 Task: Use the formula "DEC2HEX" in spreadsheet "Project portfolio".
Action: Mouse moved to (400, 224)
Screenshot: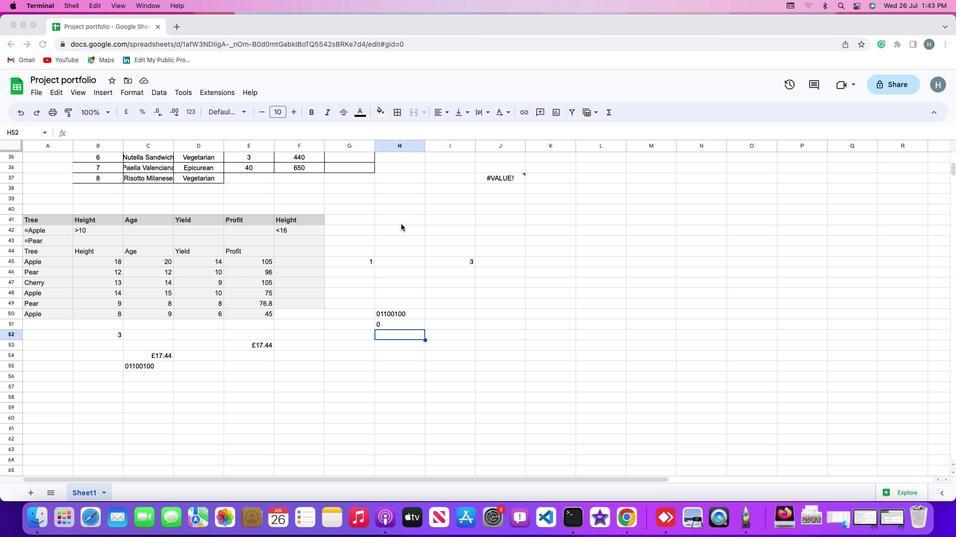 
Action: Mouse pressed left at (400, 224)
Screenshot: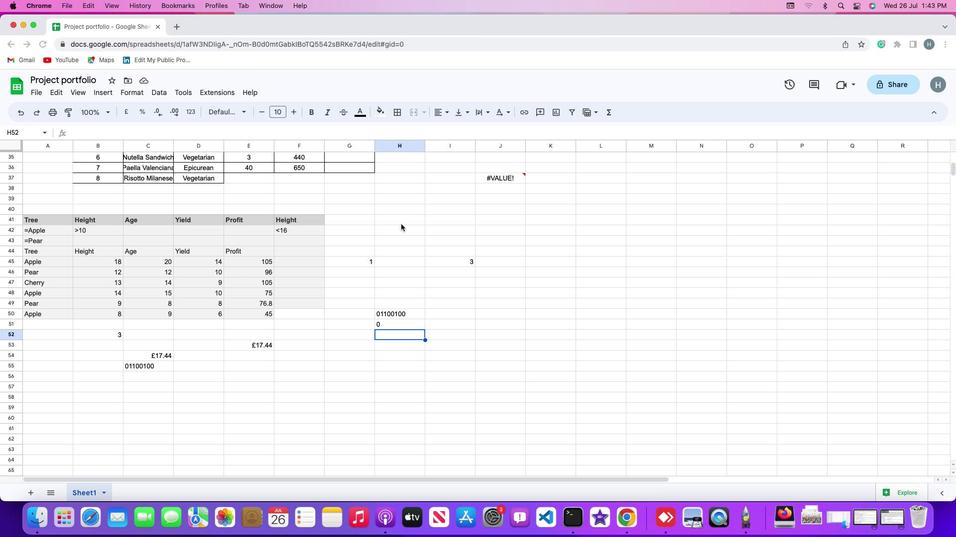 
Action: Mouse moved to (390, 219)
Screenshot: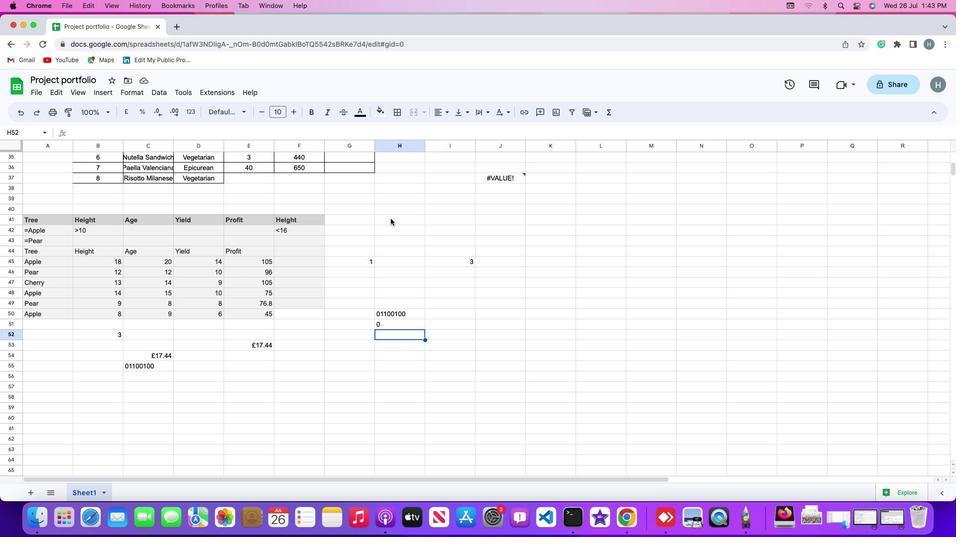 
Action: Mouse pressed left at (390, 219)
Screenshot: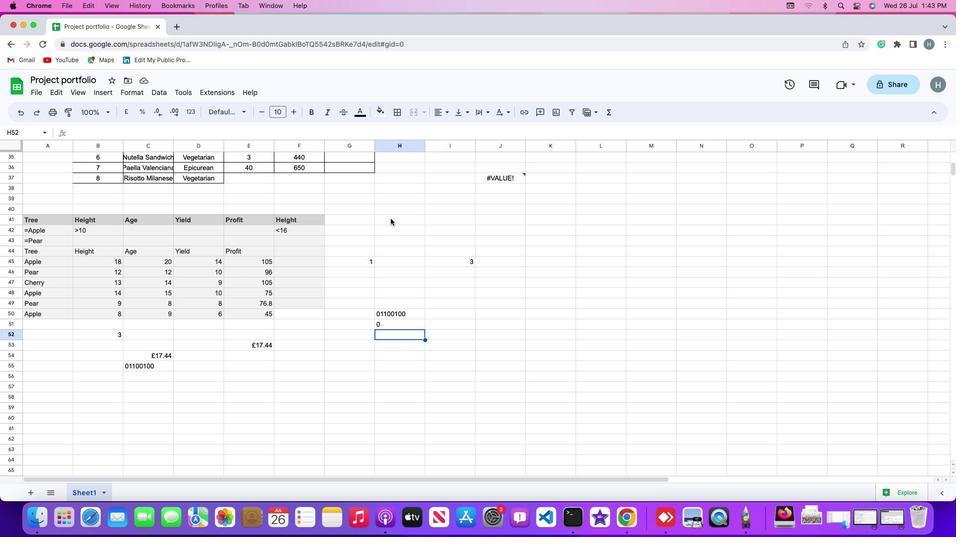 
Action: Mouse moved to (97, 90)
Screenshot: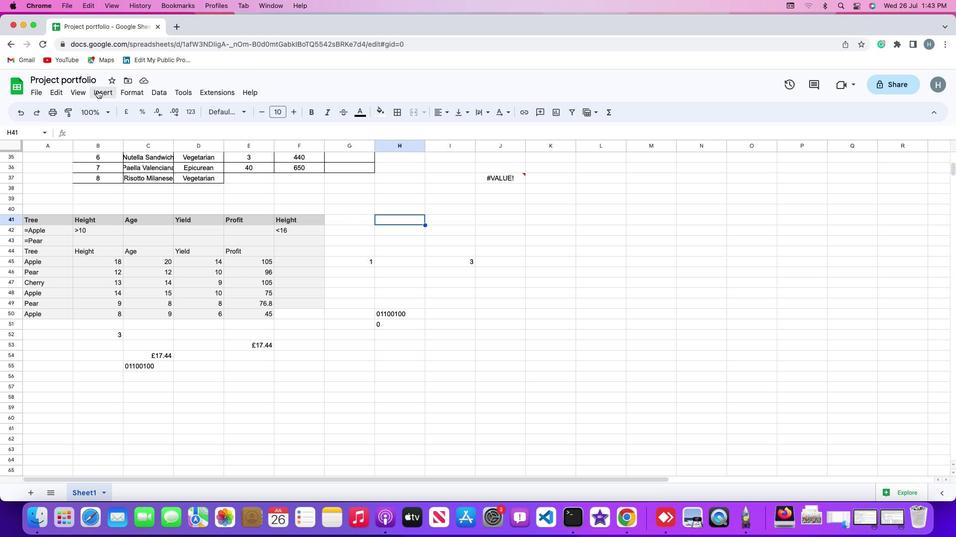 
Action: Mouse pressed left at (97, 90)
Screenshot: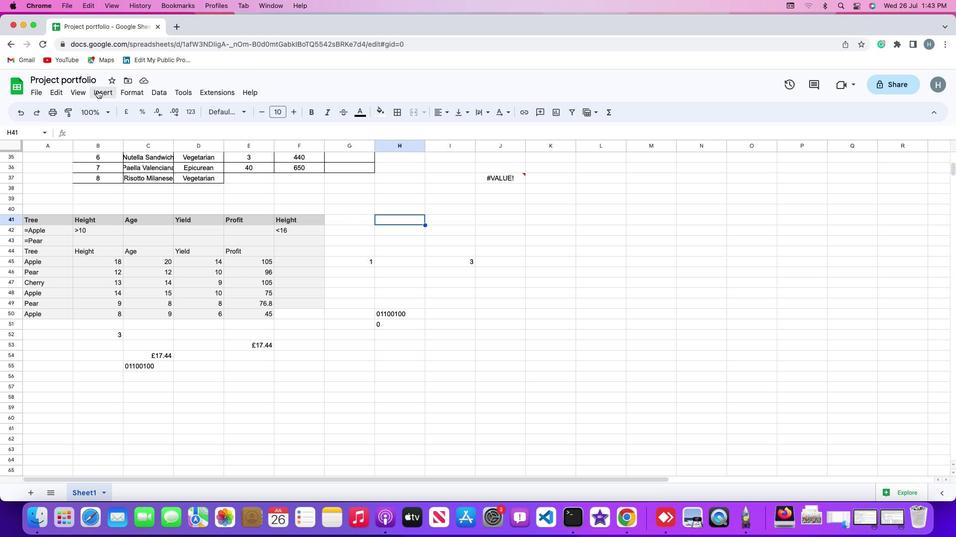 
Action: Mouse moved to (133, 252)
Screenshot: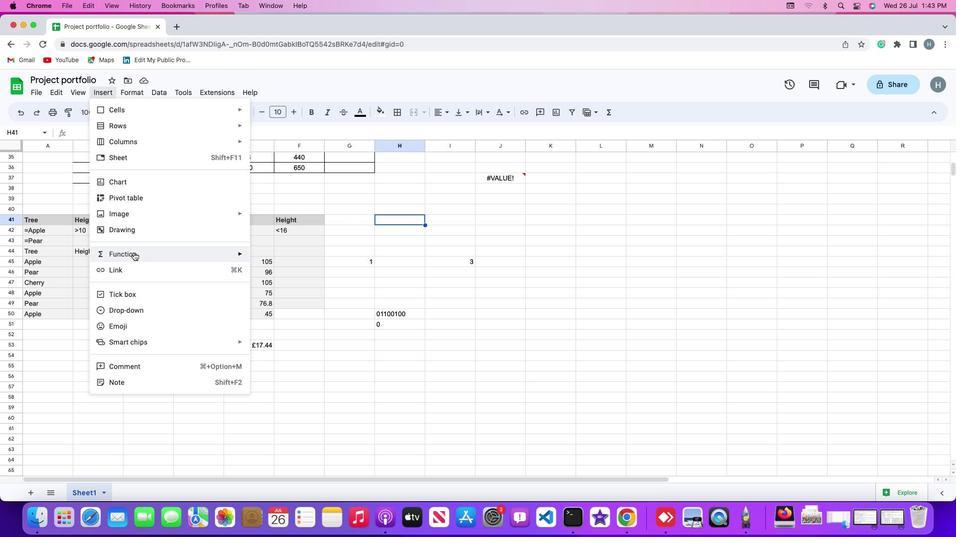 
Action: Mouse pressed left at (133, 252)
Screenshot: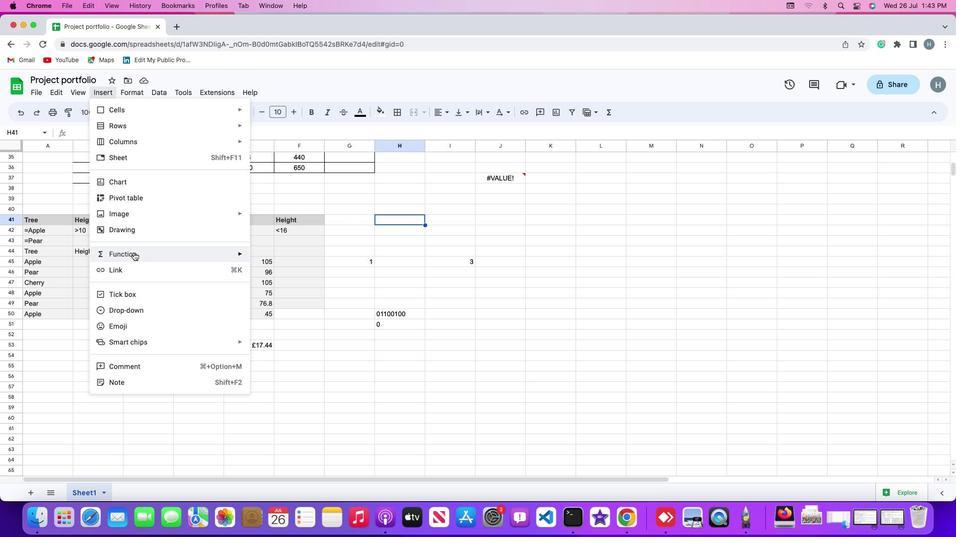 
Action: Mouse moved to (288, 208)
Screenshot: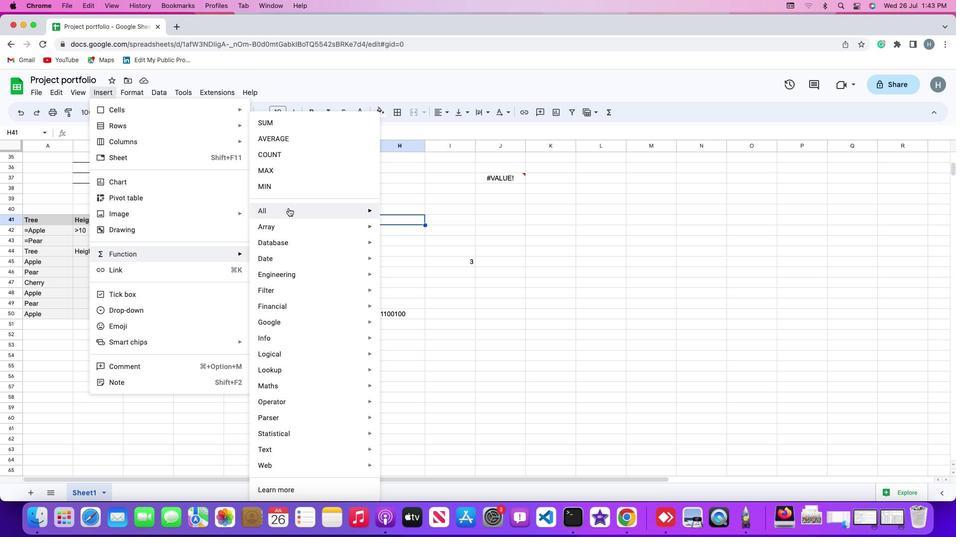 
Action: Mouse pressed left at (288, 208)
Screenshot: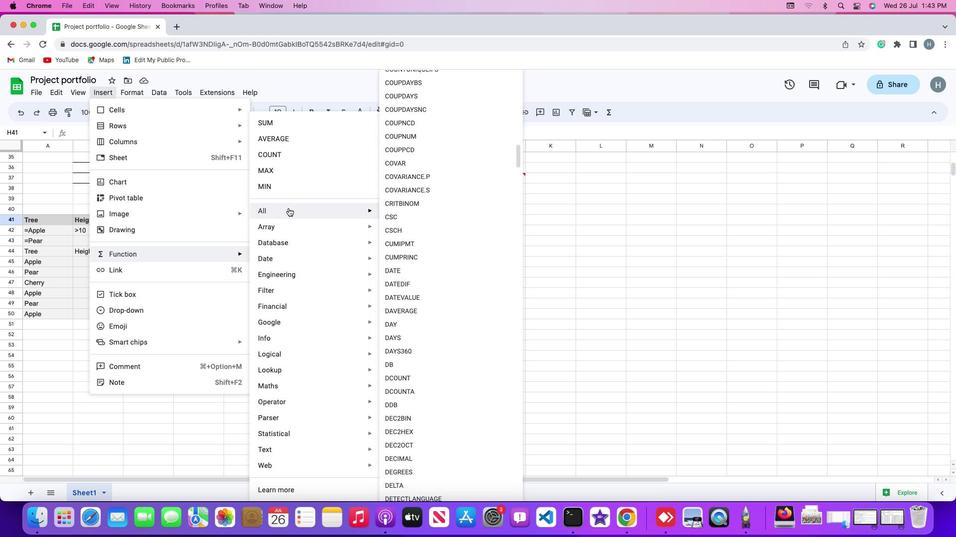 
Action: Mouse moved to (405, 439)
Screenshot: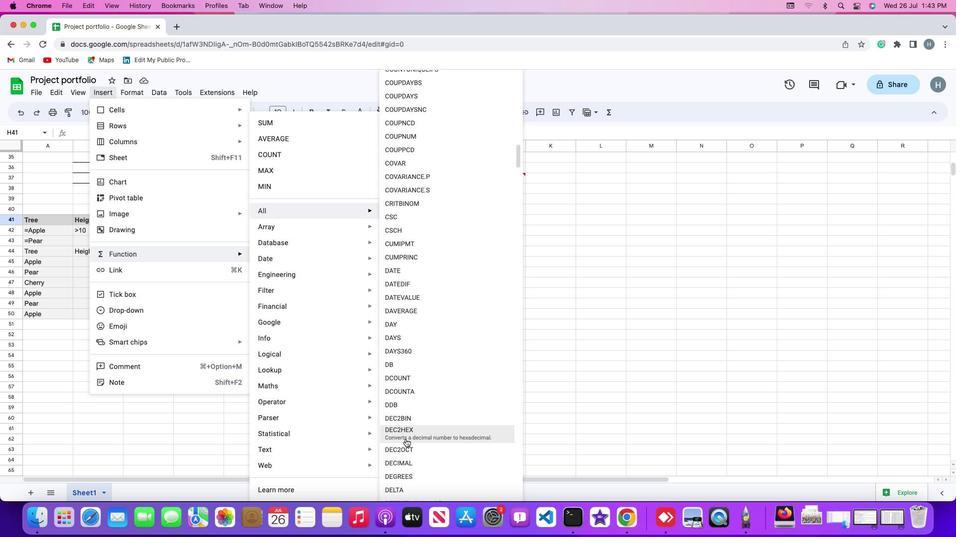 
Action: Mouse pressed left at (405, 439)
Screenshot: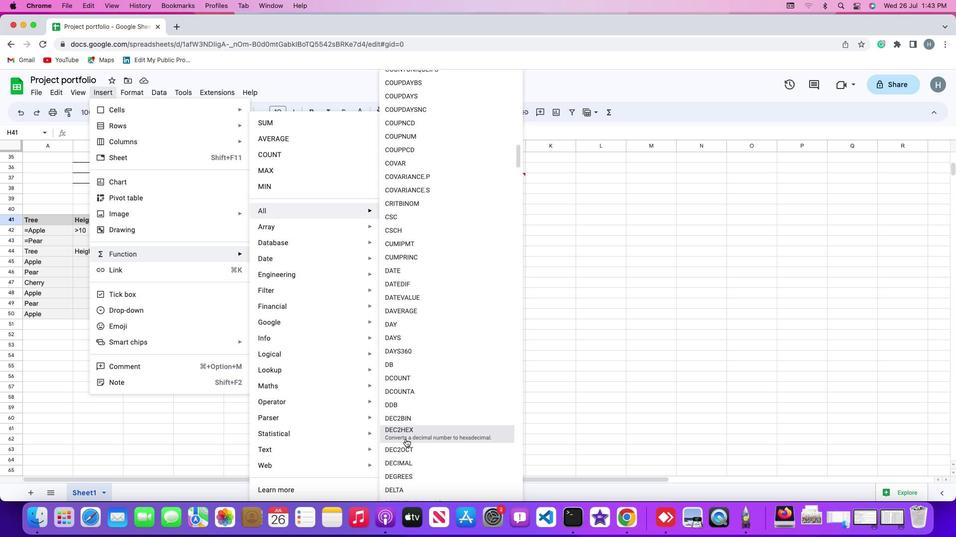 
Action: Mouse moved to (408, 438)
Screenshot: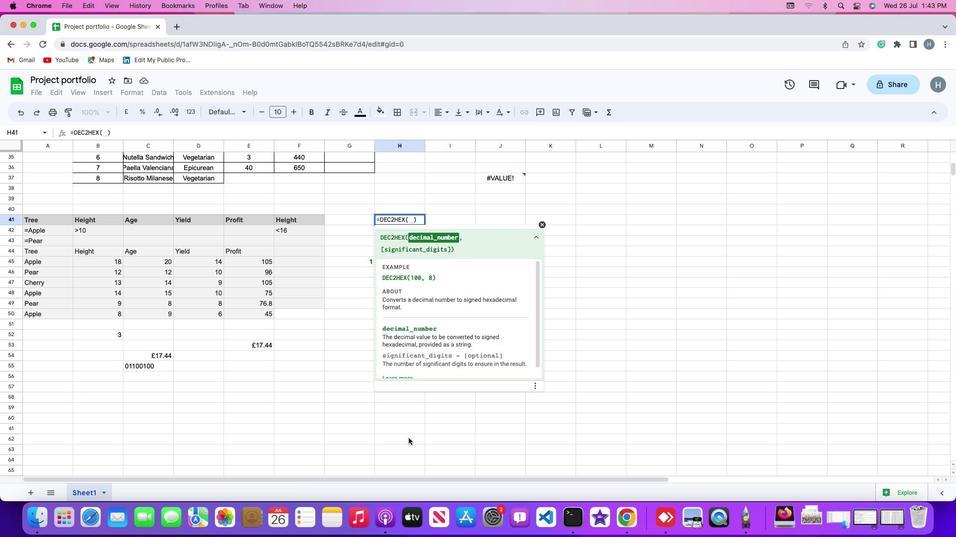 
Action: Key pressed '1''0''0'',''8'Key.enter
Screenshot: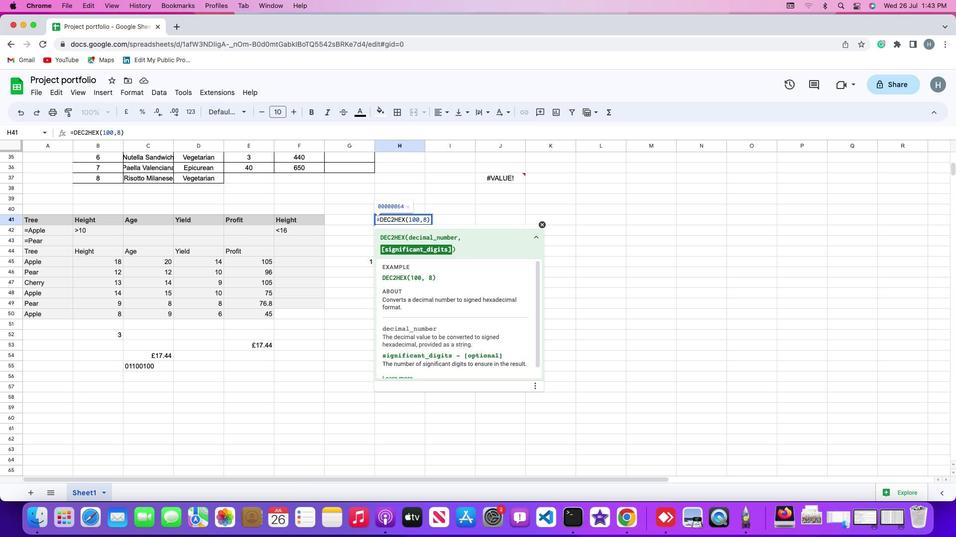 
